 Task: Add Numi Organic Chocolate Pu-erh Tea to the cart.
Action: Mouse pressed left at (15, 84)
Screenshot: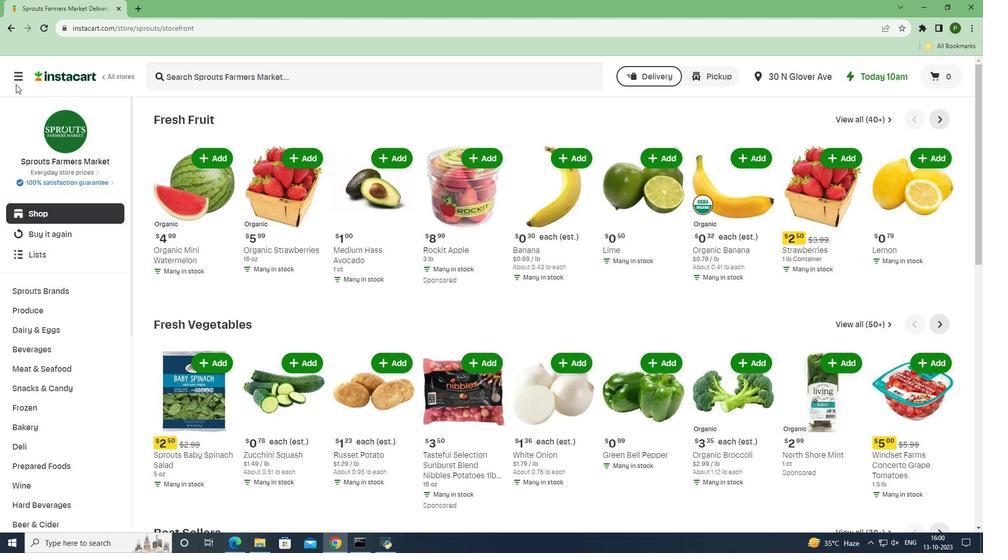 
Action: Mouse moved to (12, 76)
Screenshot: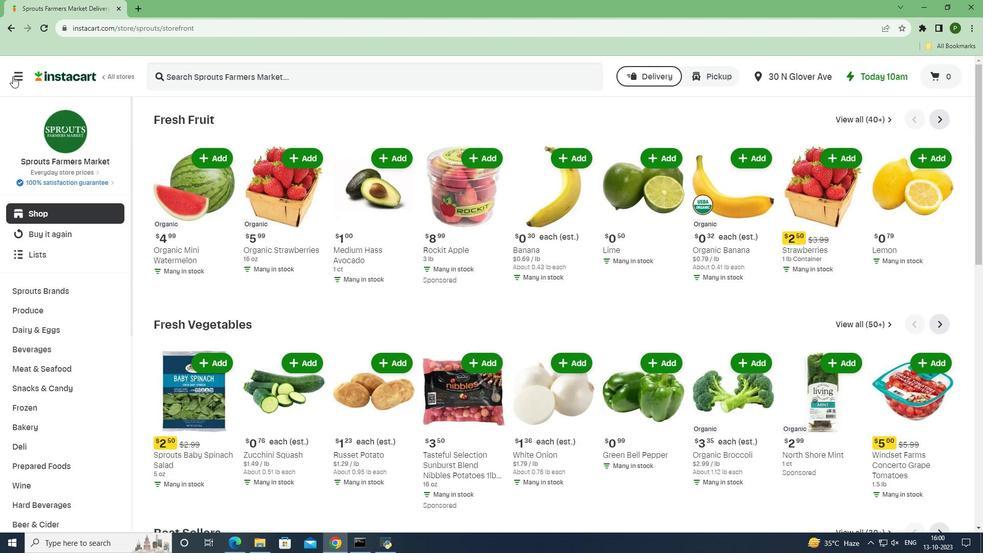 
Action: Mouse pressed left at (12, 76)
Screenshot: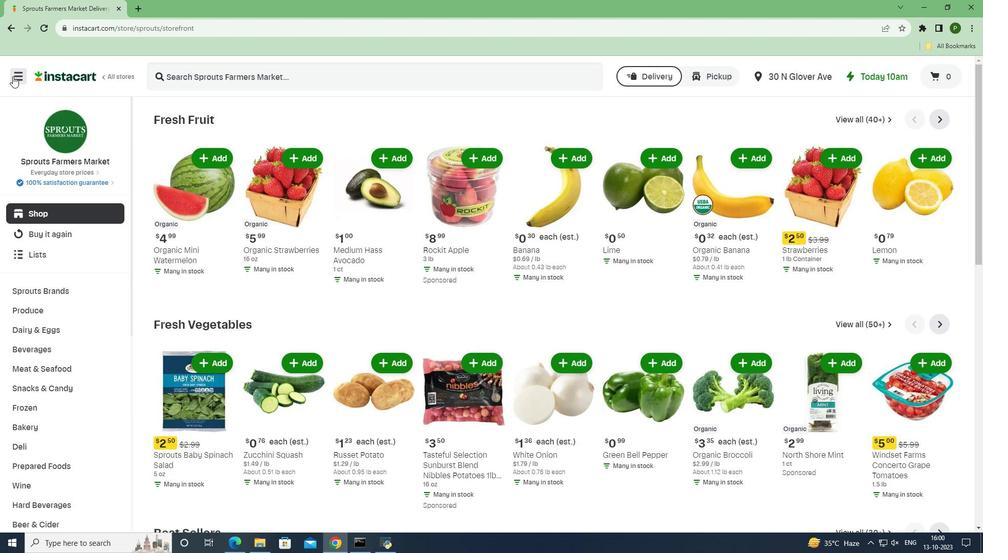
Action: Mouse moved to (47, 279)
Screenshot: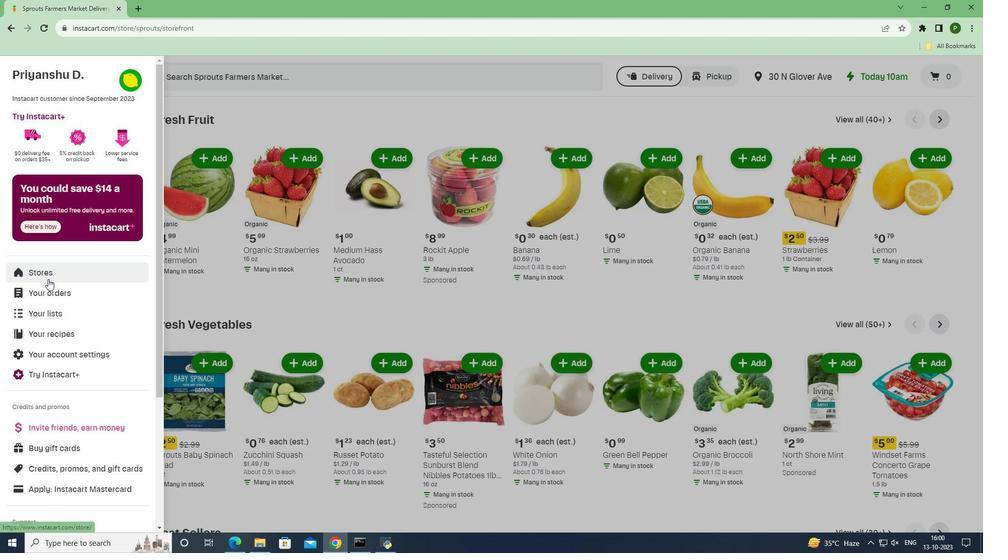 
Action: Mouse pressed left at (47, 279)
Screenshot: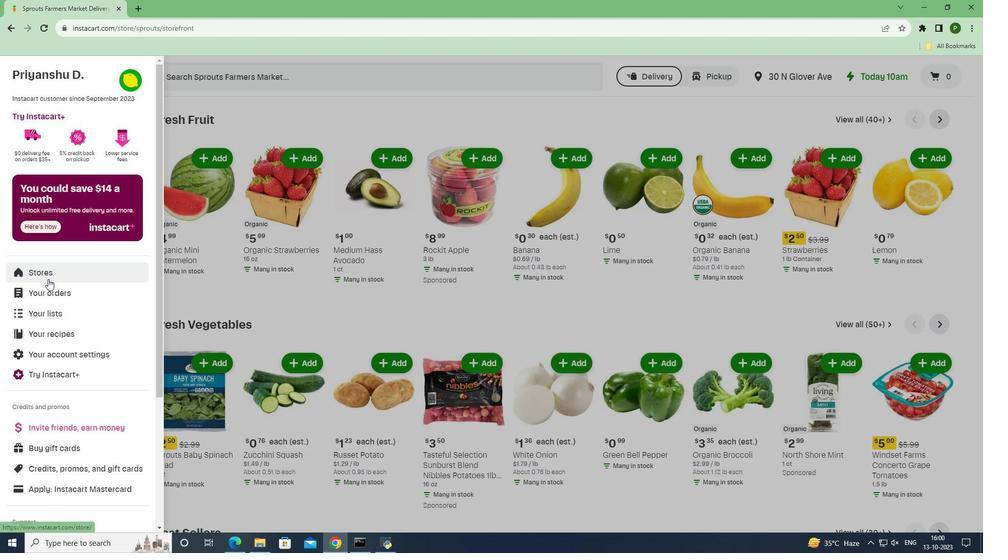 
Action: Mouse moved to (221, 121)
Screenshot: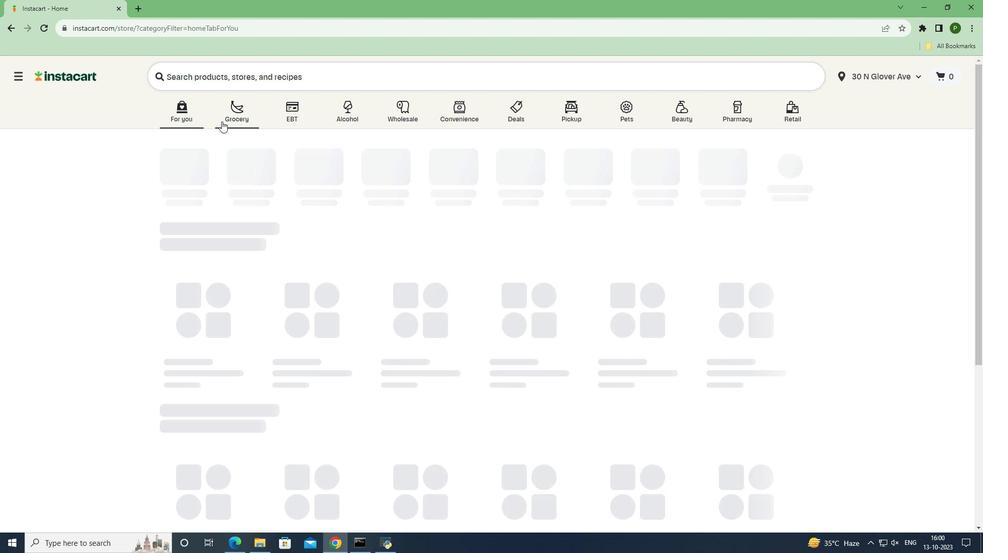 
Action: Mouse pressed left at (221, 121)
Screenshot: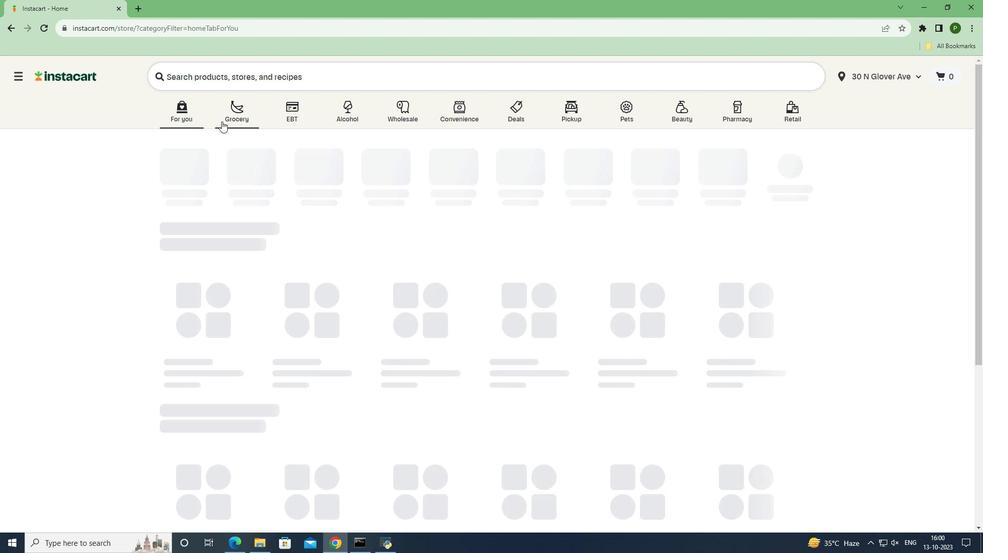 
Action: Mouse moved to (644, 246)
Screenshot: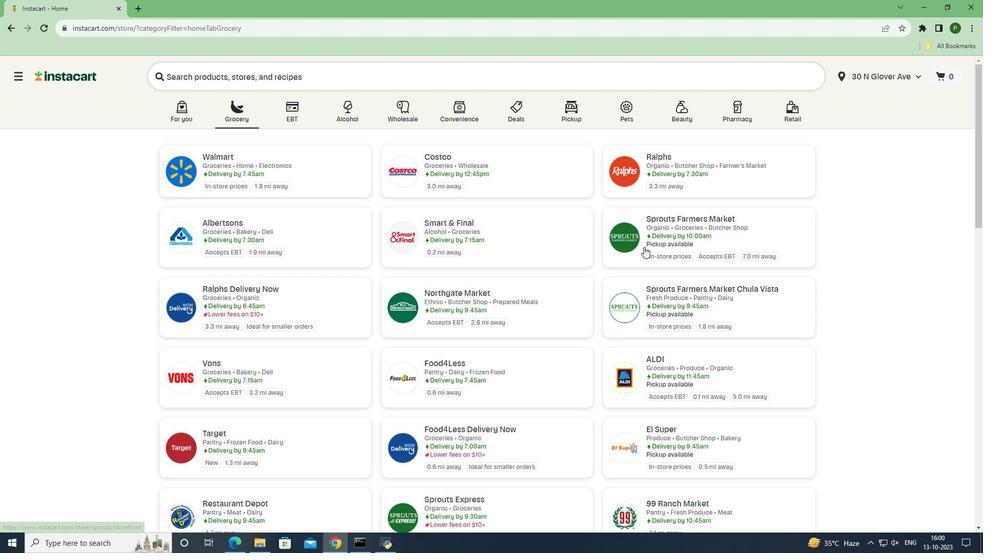 
Action: Mouse pressed left at (644, 246)
Screenshot: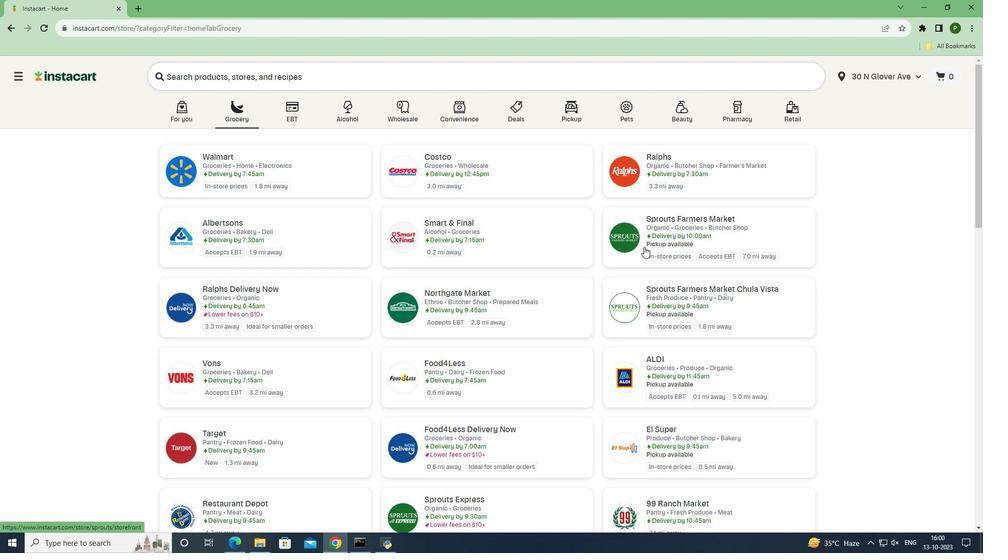 
Action: Mouse moved to (79, 354)
Screenshot: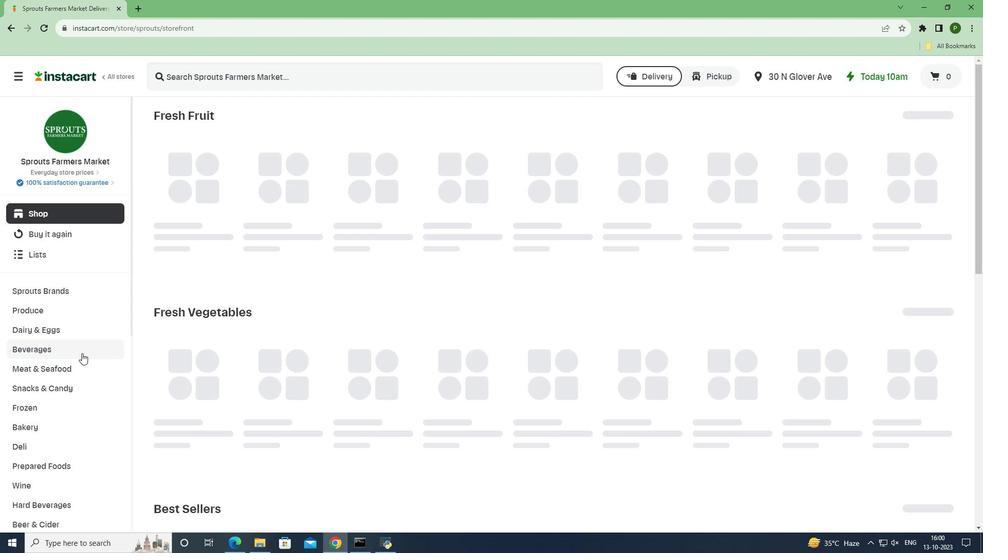 
Action: Mouse pressed left at (79, 354)
Screenshot: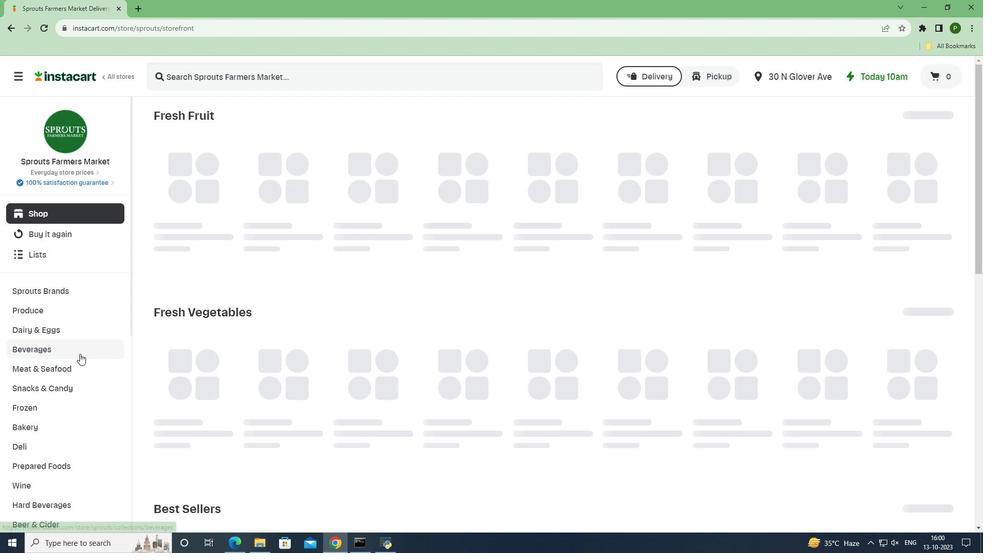 
Action: Mouse moved to (890, 142)
Screenshot: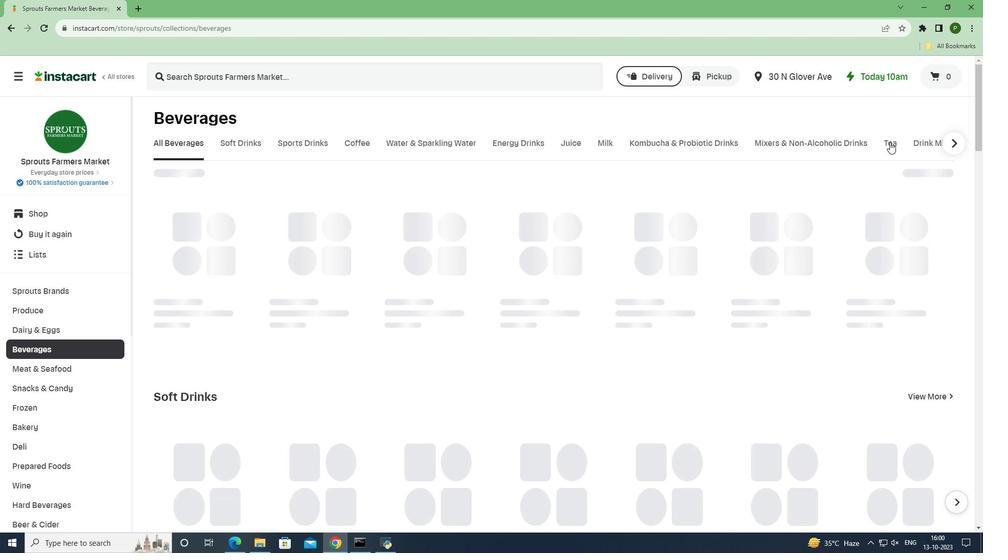 
Action: Mouse pressed left at (890, 142)
Screenshot: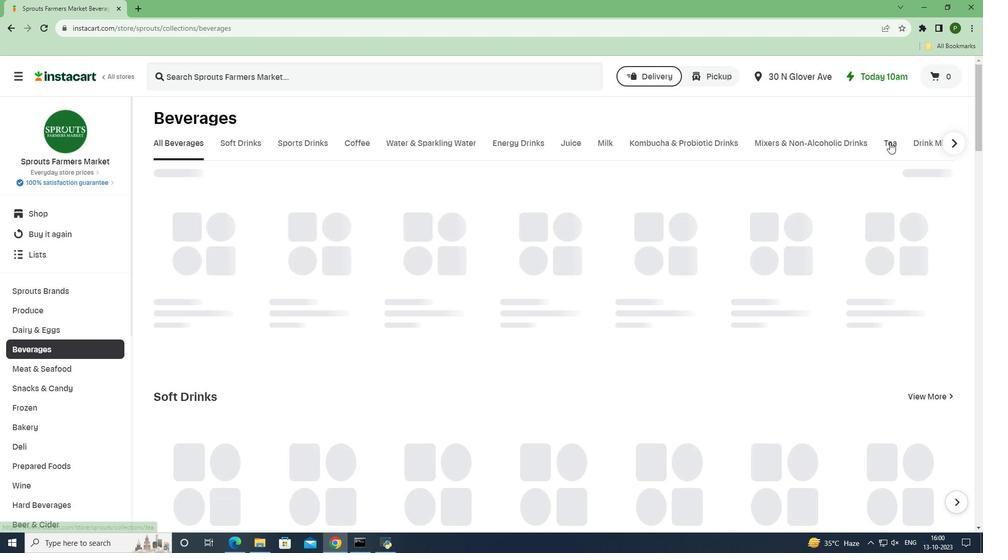 
Action: Mouse moved to (468, 81)
Screenshot: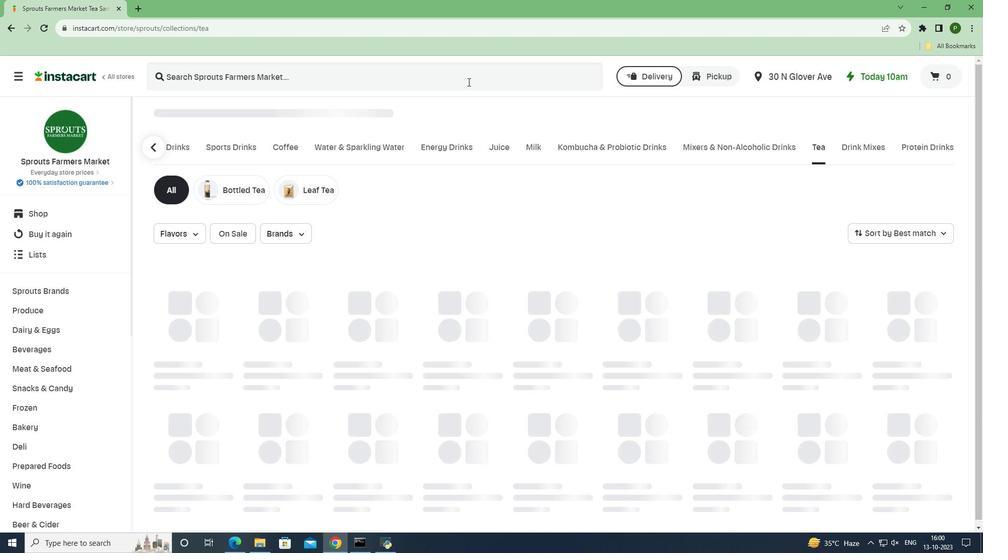
Action: Mouse pressed left at (468, 81)
Screenshot: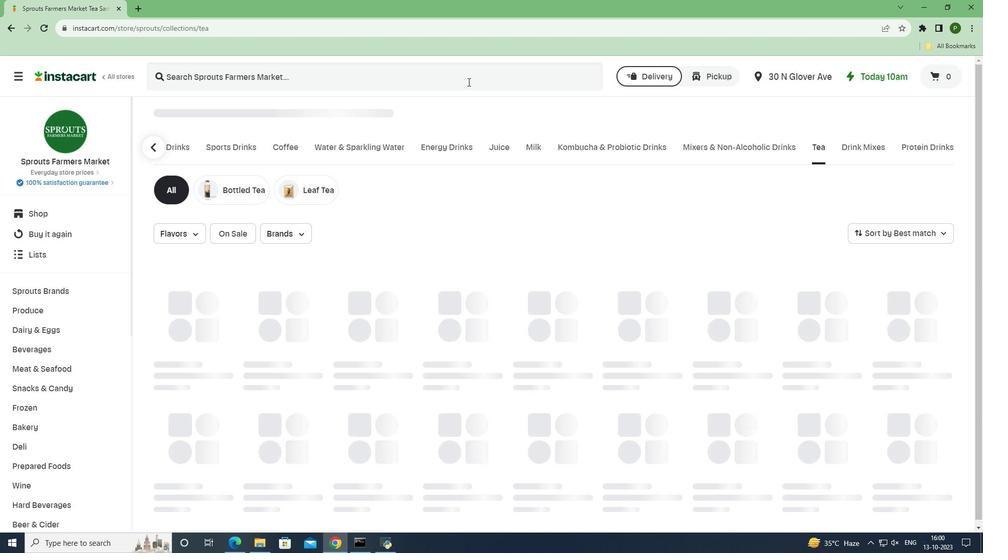 
Action: Key pressed <Key.caps_lock>N<Key.caps_lock>umi<Key.space><Key.caps_lock>O<Key.caps_lock>rganic<Key.space><Key.caps_lock>C<Key.caps_lock>hocolate<Key.space><Key.caps_lock>P<Key.caps_lock>u-erh<Key.space><Key.caps_lock>T<Key.caps_lock>ea<Key.space><Key.enter>
Screenshot: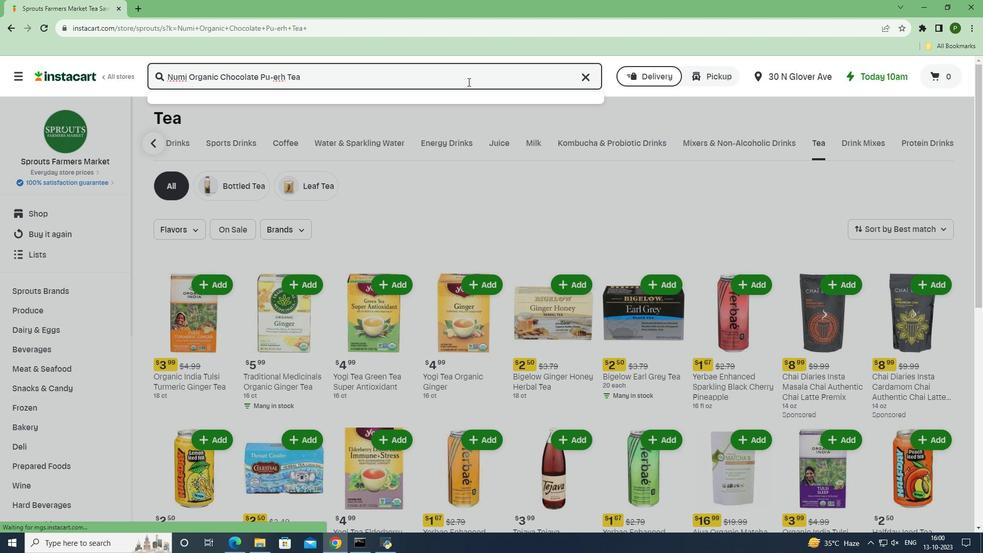 
Action: Mouse moved to (295, 187)
Screenshot: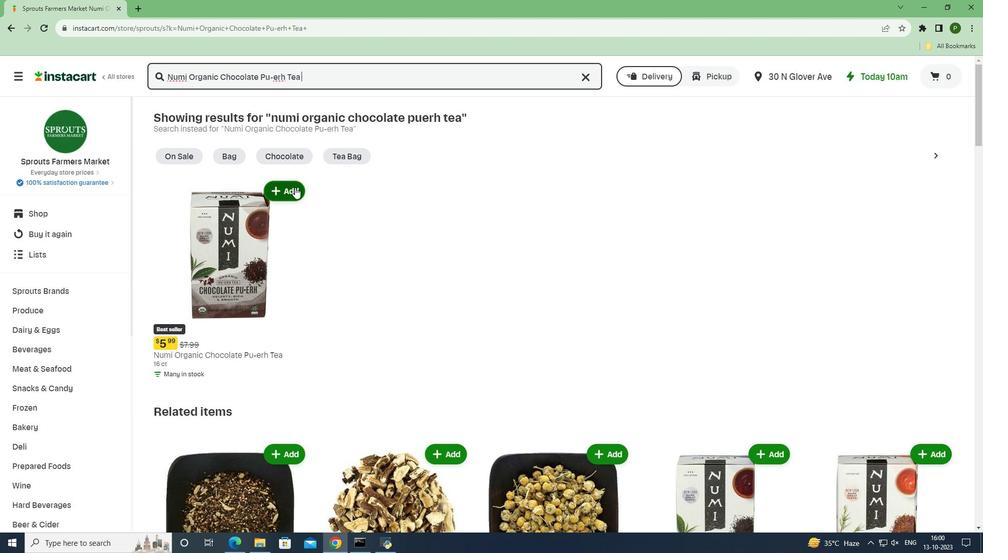 
Action: Mouse pressed left at (295, 187)
Screenshot: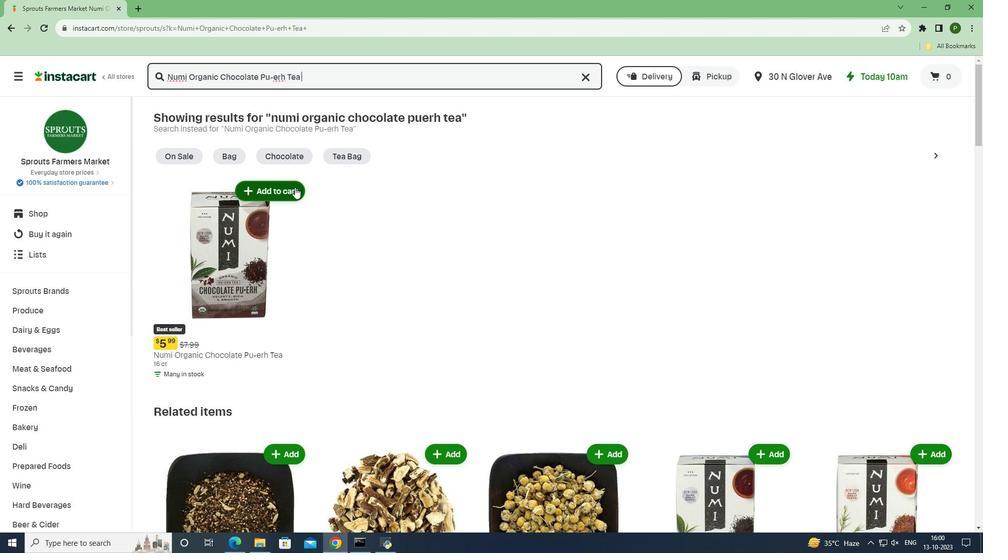 
Action: Mouse moved to (320, 247)
Screenshot: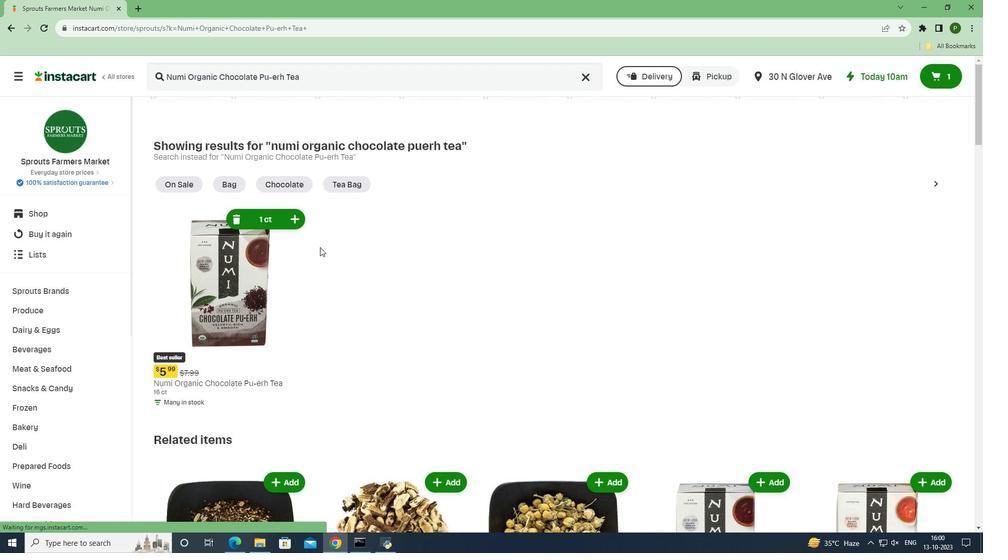 
